 Task: Add a condition where "Hours since due date Less than Two hundred" in unsolved tickets in your groups.
Action: Mouse moved to (126, 423)
Screenshot: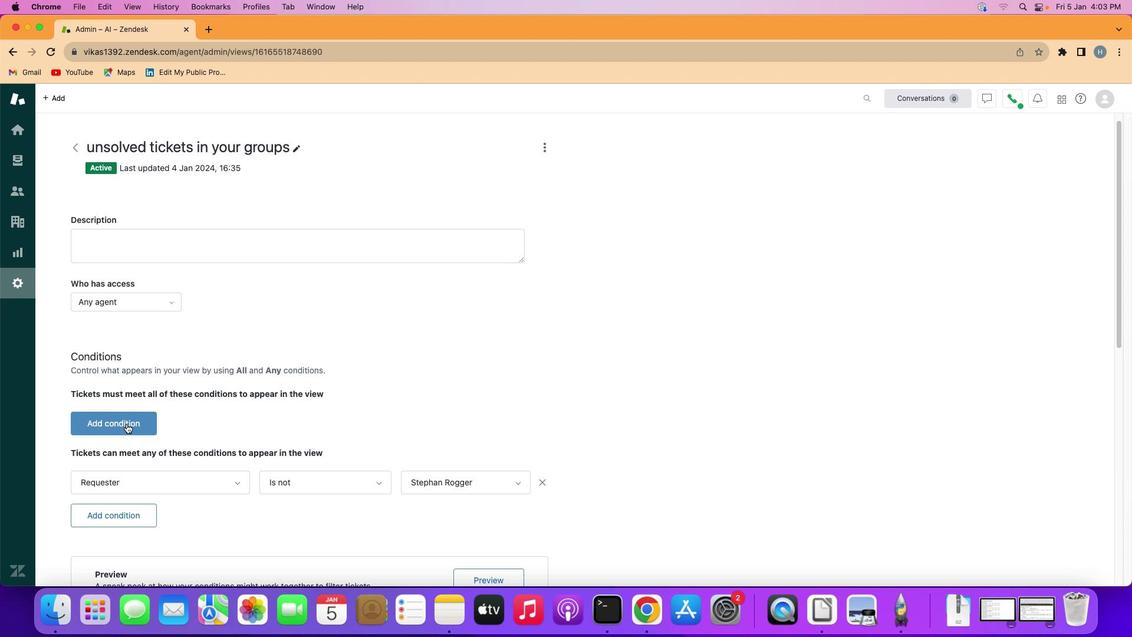 
Action: Mouse pressed left at (126, 423)
Screenshot: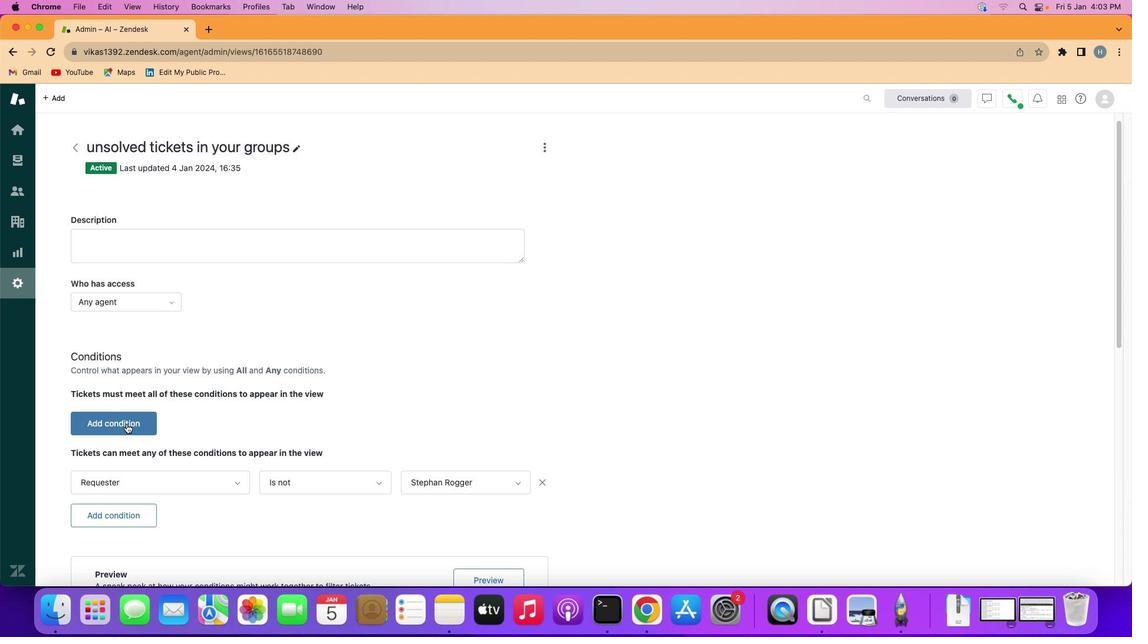 
Action: Mouse moved to (128, 424)
Screenshot: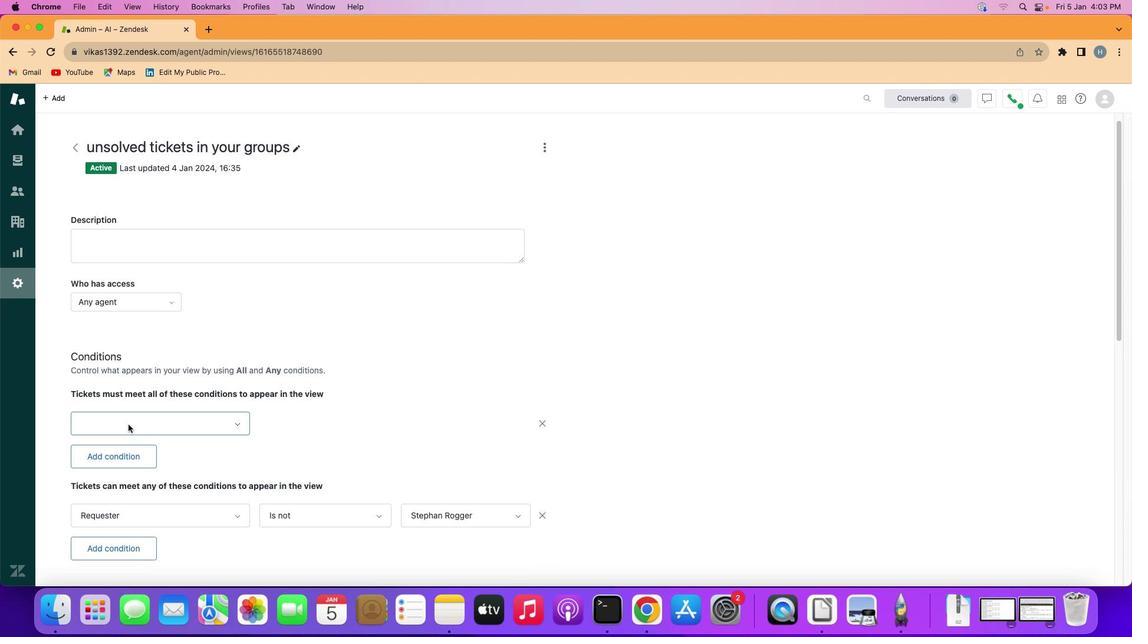 
Action: Mouse pressed left at (128, 424)
Screenshot: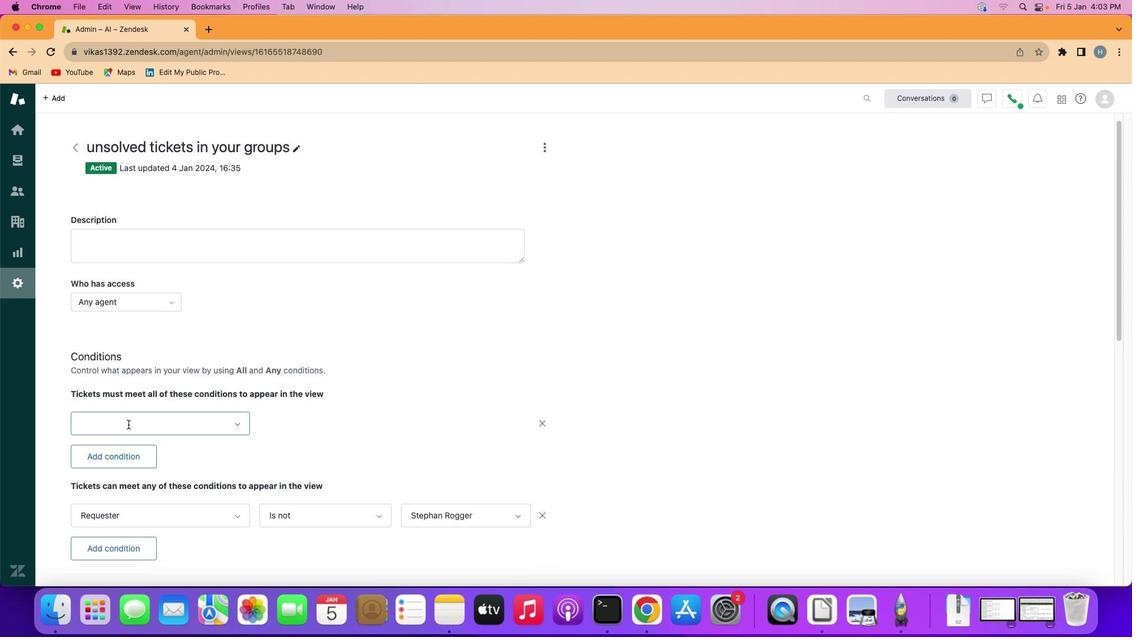 
Action: Mouse moved to (179, 382)
Screenshot: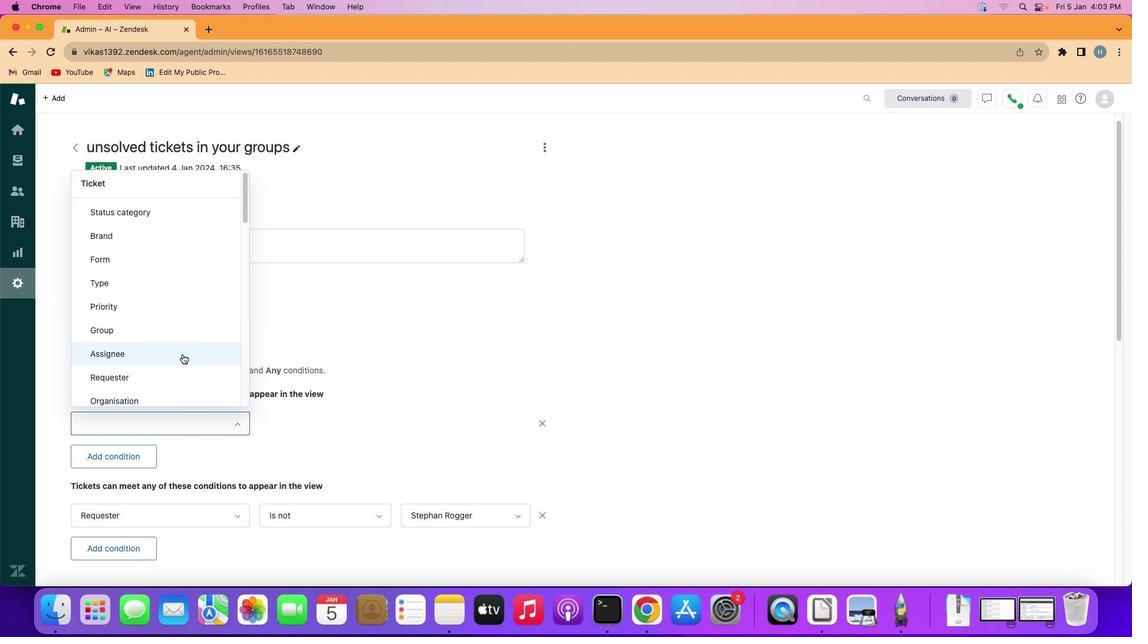 
Action: Mouse scrolled (179, 382) with delta (0, 0)
Screenshot: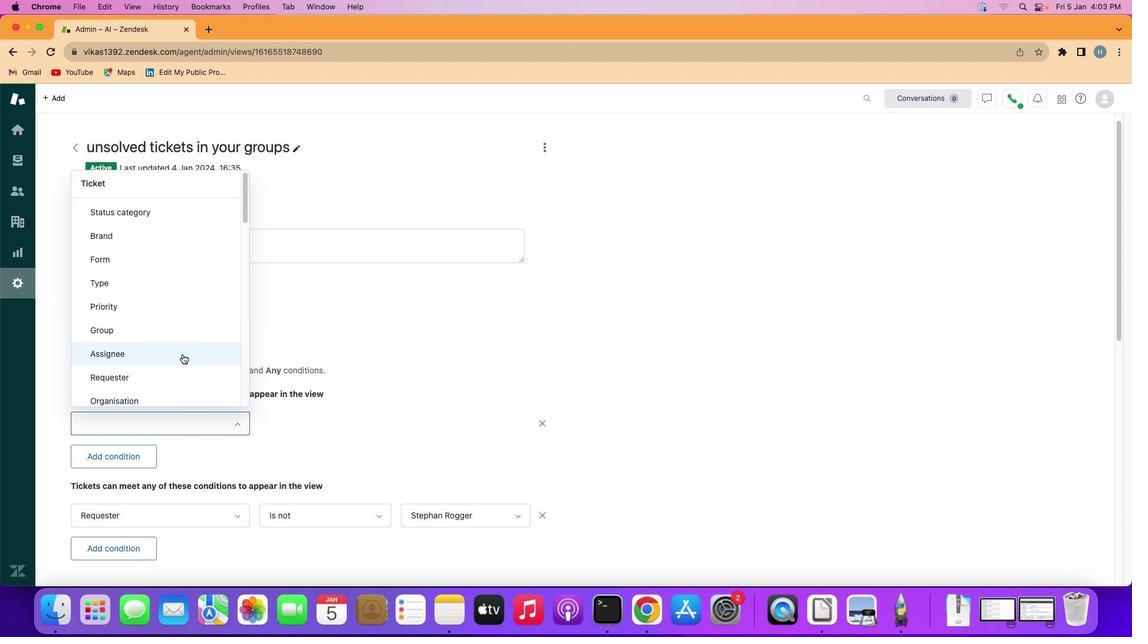 
Action: Mouse moved to (181, 373)
Screenshot: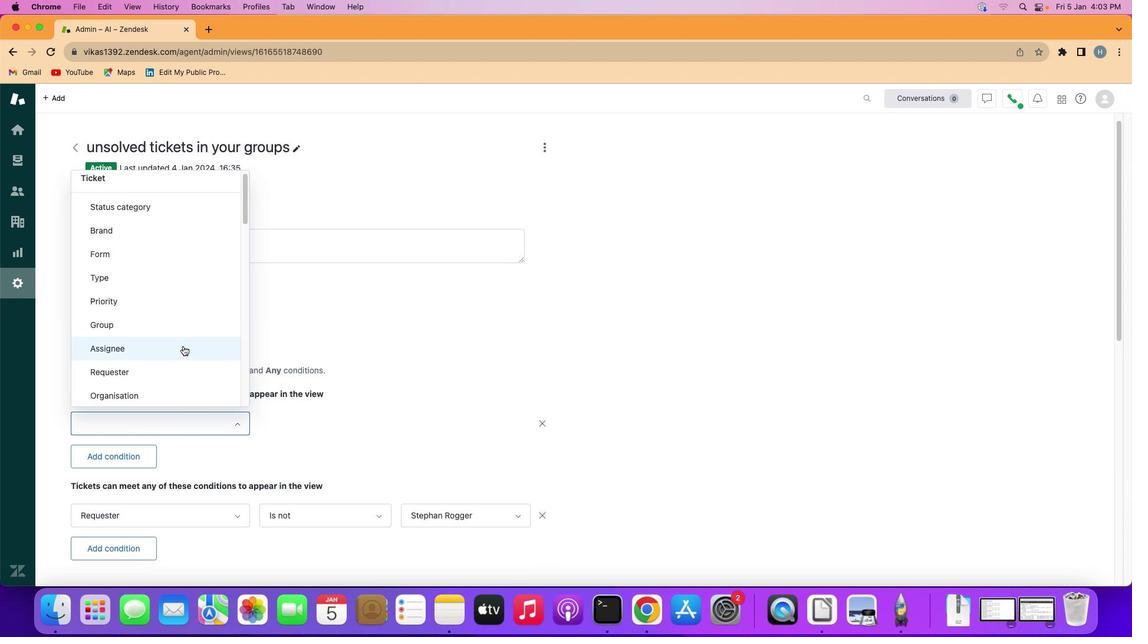 
Action: Mouse scrolled (181, 373) with delta (0, 0)
Screenshot: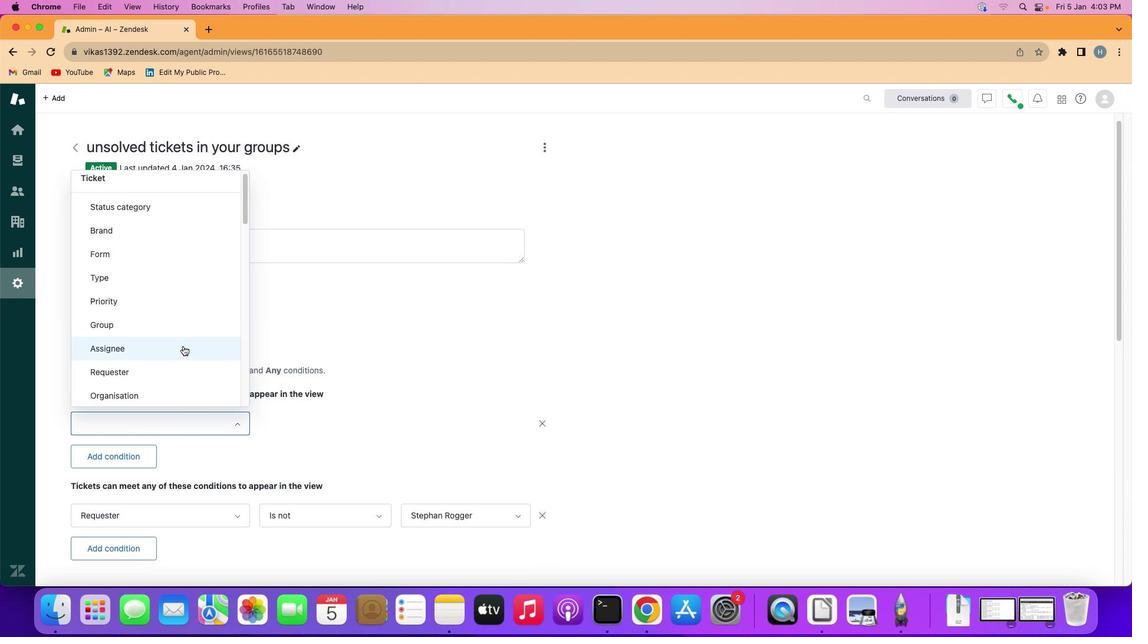 
Action: Mouse moved to (182, 355)
Screenshot: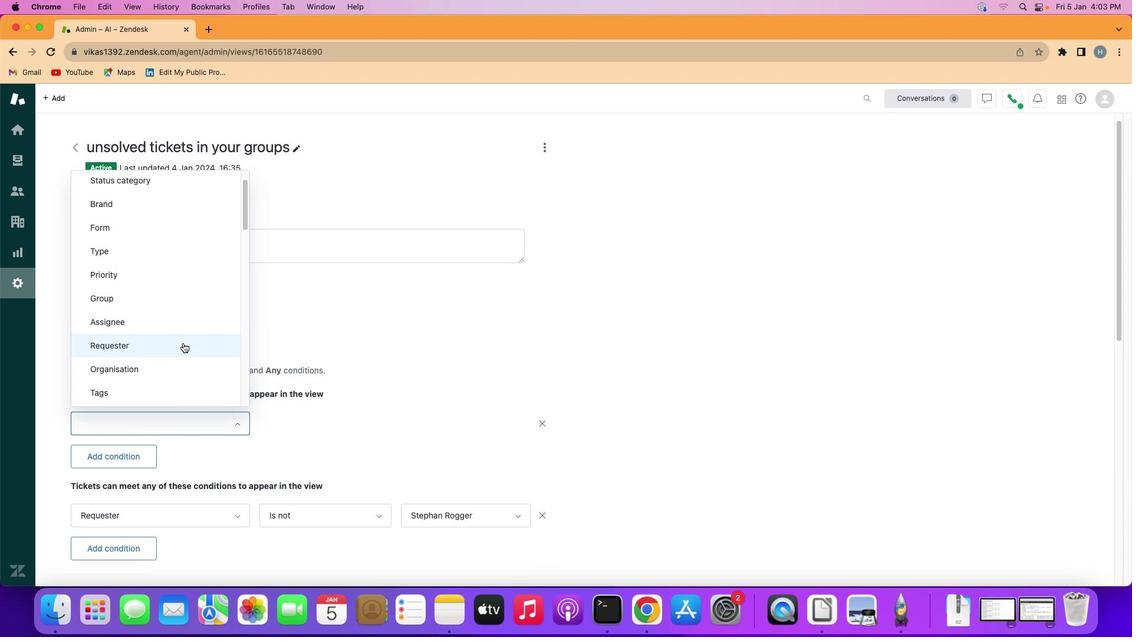 
Action: Mouse scrolled (182, 355) with delta (0, -1)
Screenshot: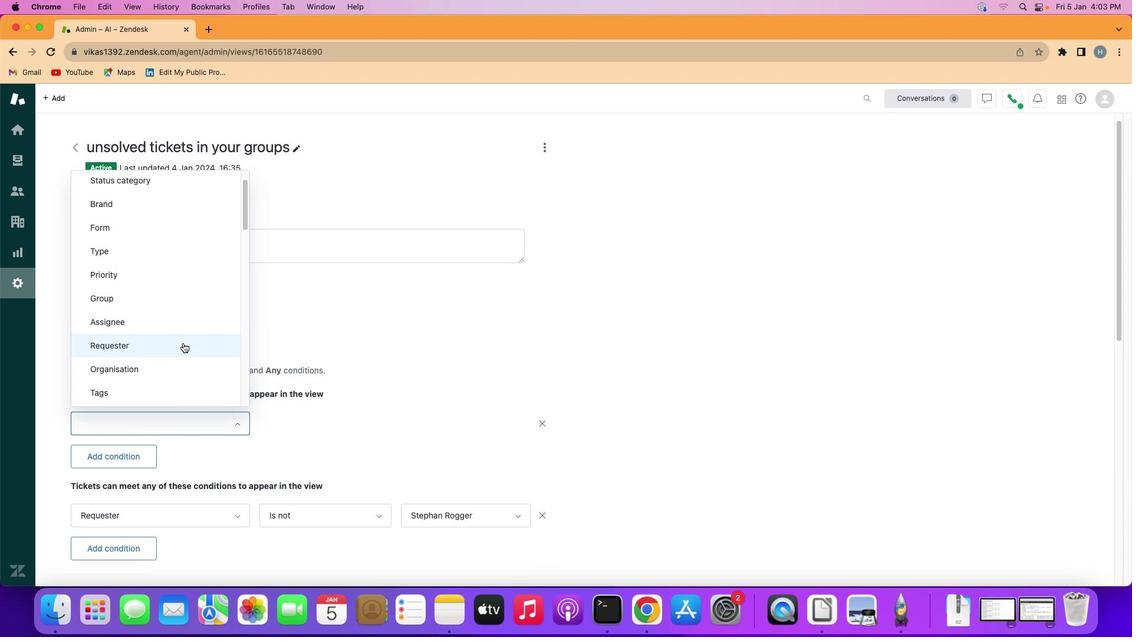 
Action: Mouse moved to (182, 343)
Screenshot: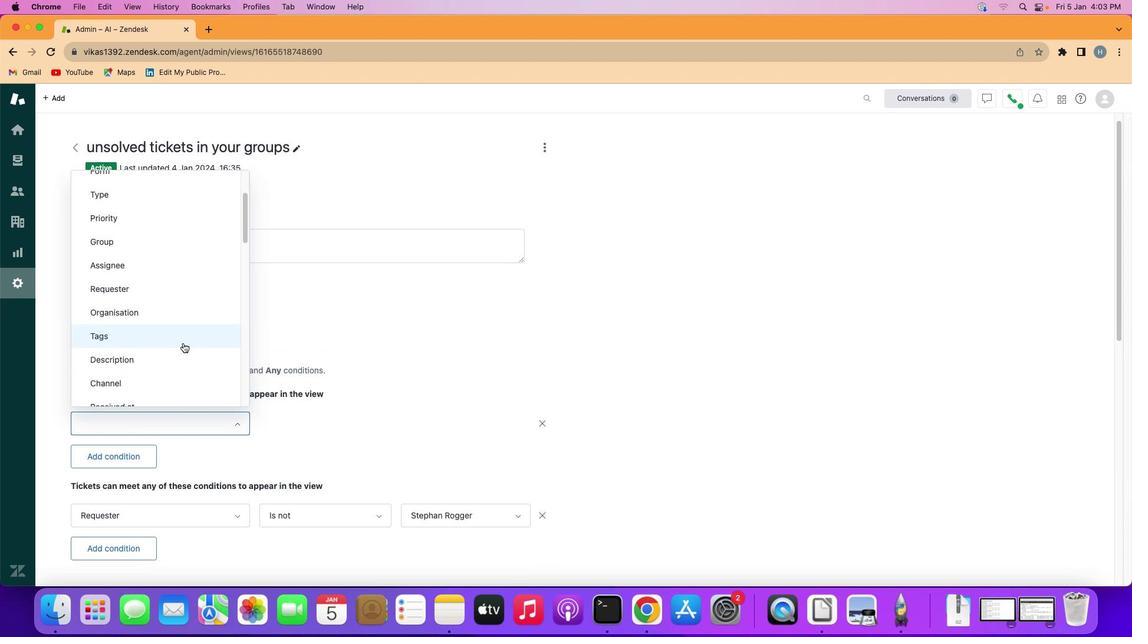 
Action: Mouse scrolled (182, 343) with delta (0, -1)
Screenshot: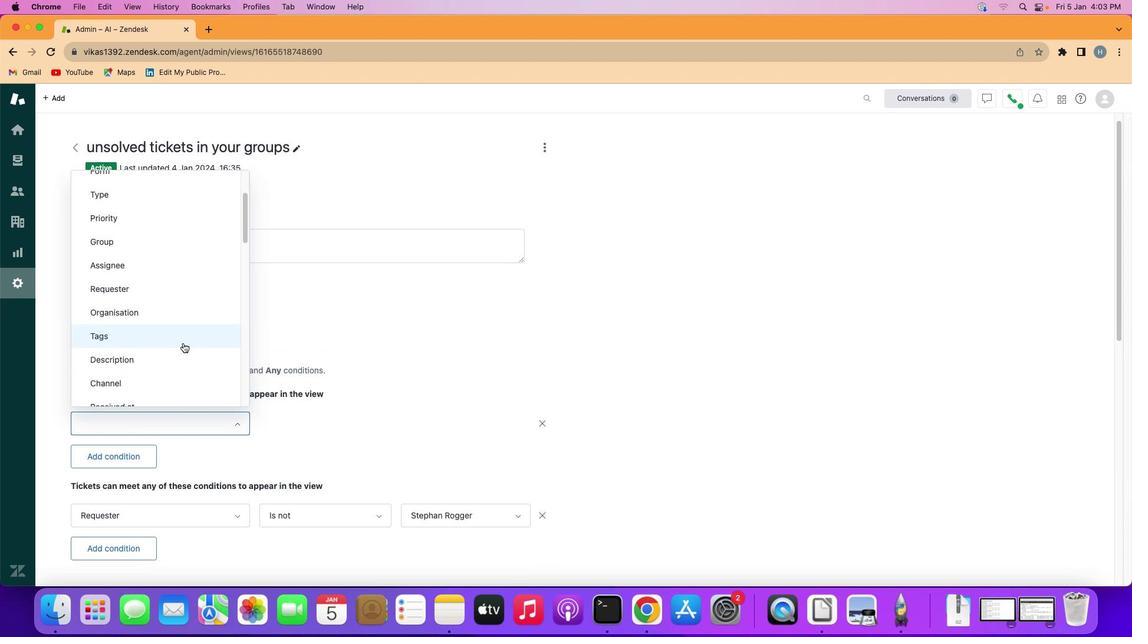 
Action: Mouse moved to (182, 342)
Screenshot: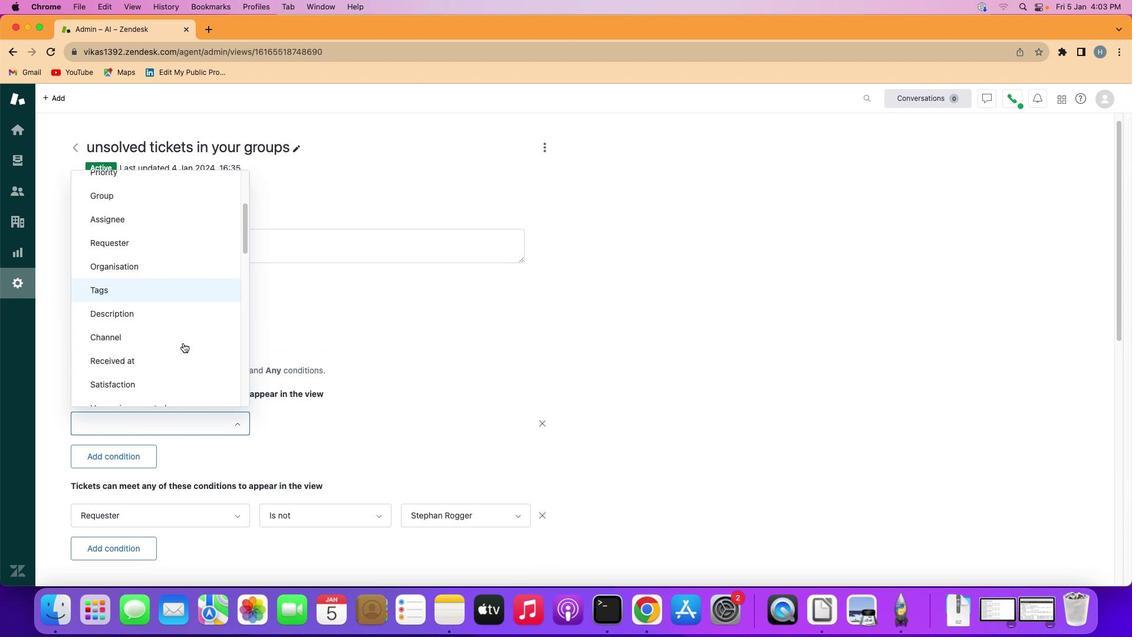 
Action: Mouse scrolled (182, 342) with delta (0, -1)
Screenshot: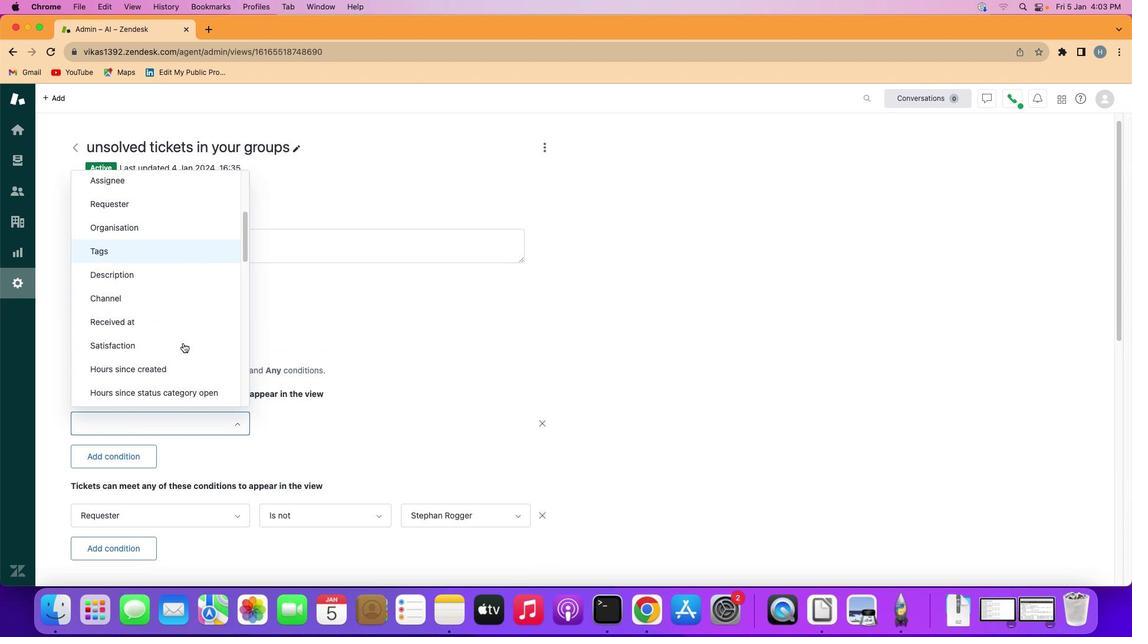 
Action: Mouse moved to (182, 343)
Screenshot: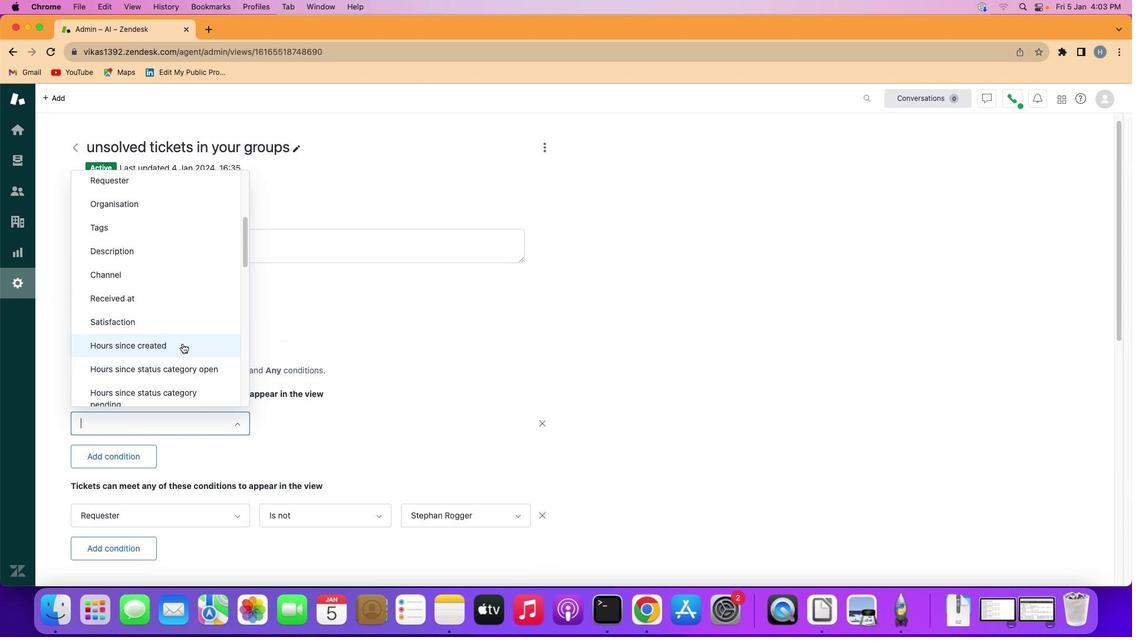 
Action: Mouse scrolled (182, 343) with delta (0, 0)
Screenshot: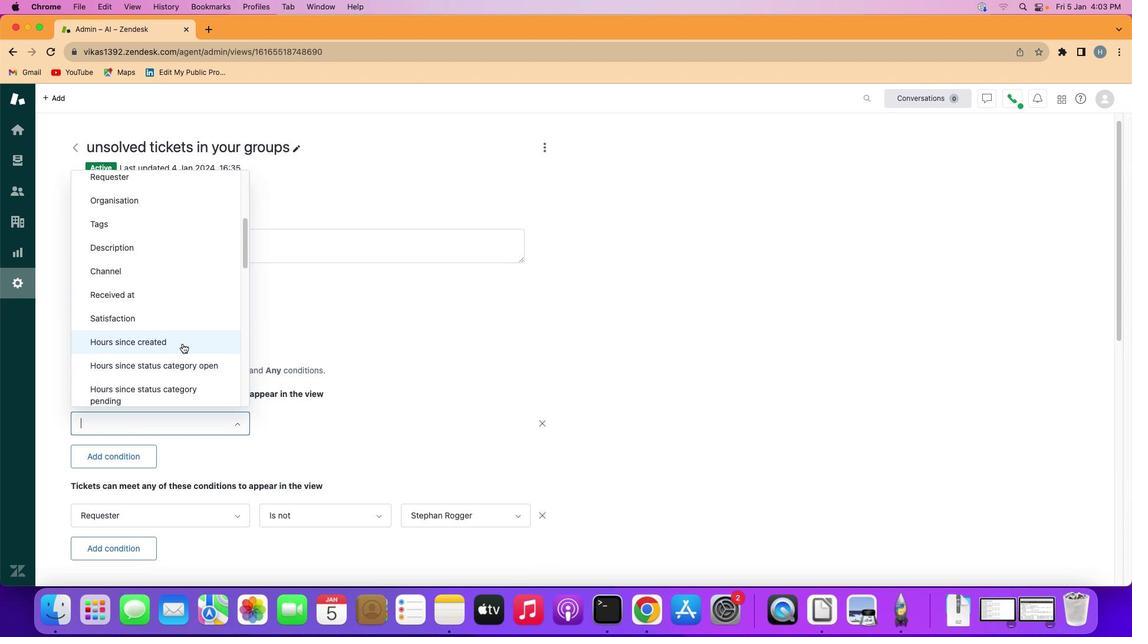 
Action: Mouse scrolled (182, 343) with delta (0, 0)
Screenshot: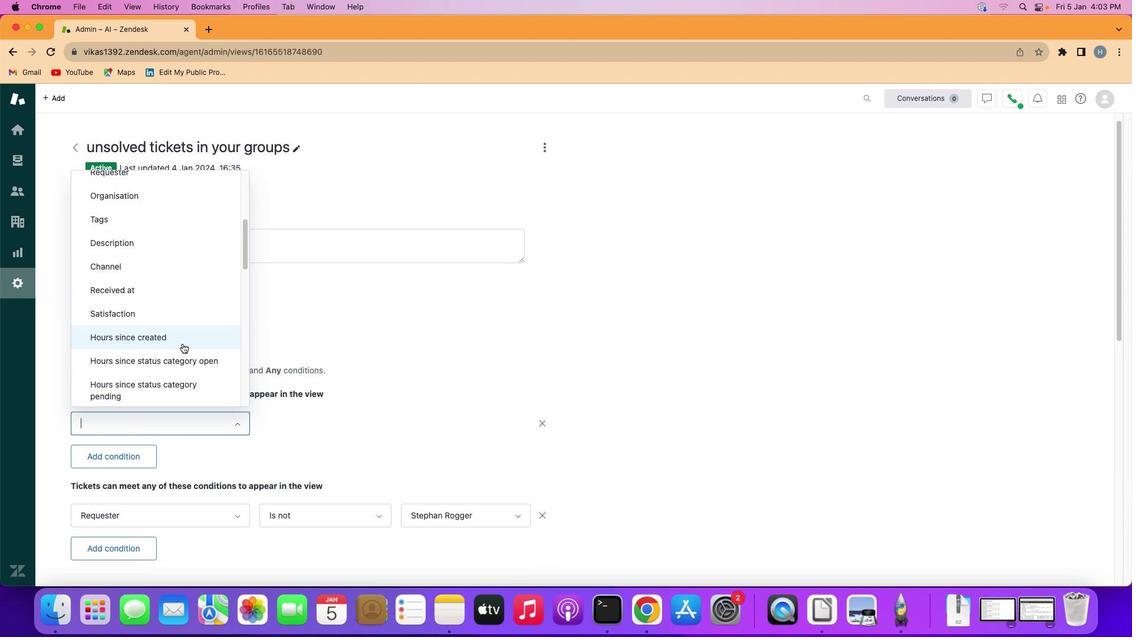 
Action: Mouse scrolled (182, 343) with delta (0, -1)
Screenshot: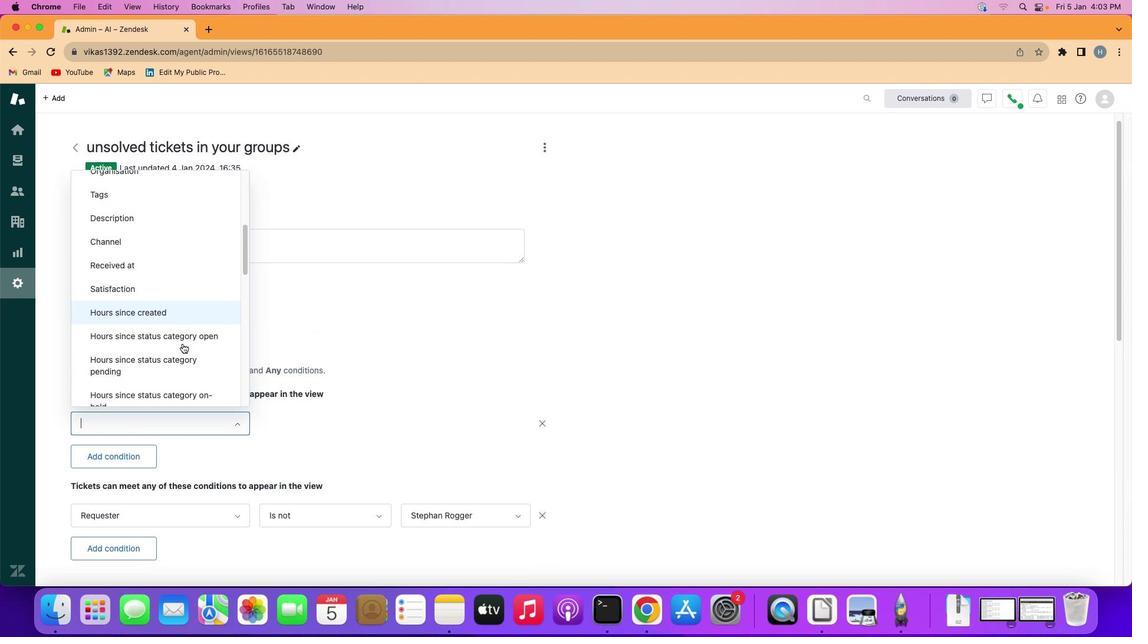 
Action: Mouse scrolled (182, 343) with delta (0, -1)
Screenshot: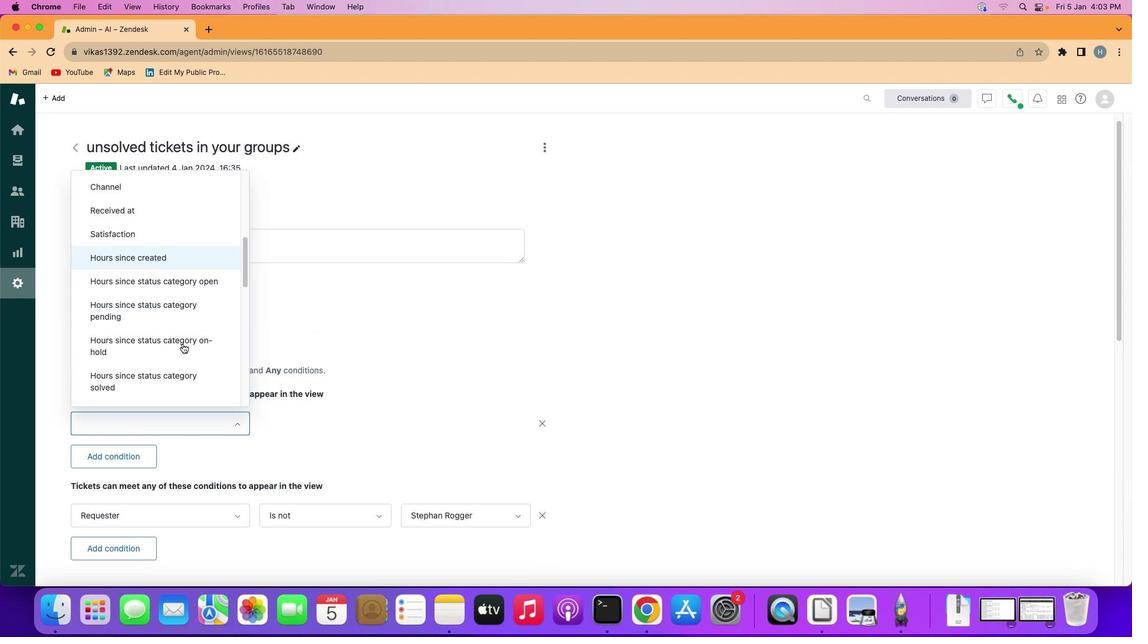 
Action: Mouse scrolled (182, 343) with delta (0, -1)
Screenshot: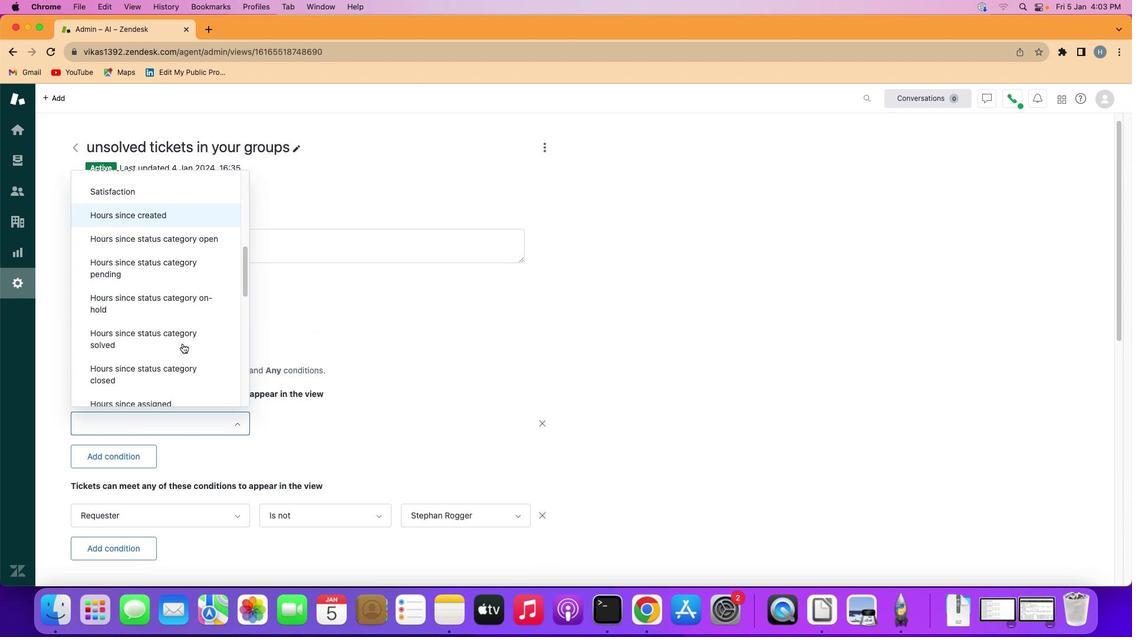 
Action: Mouse scrolled (182, 343) with delta (0, 0)
Screenshot: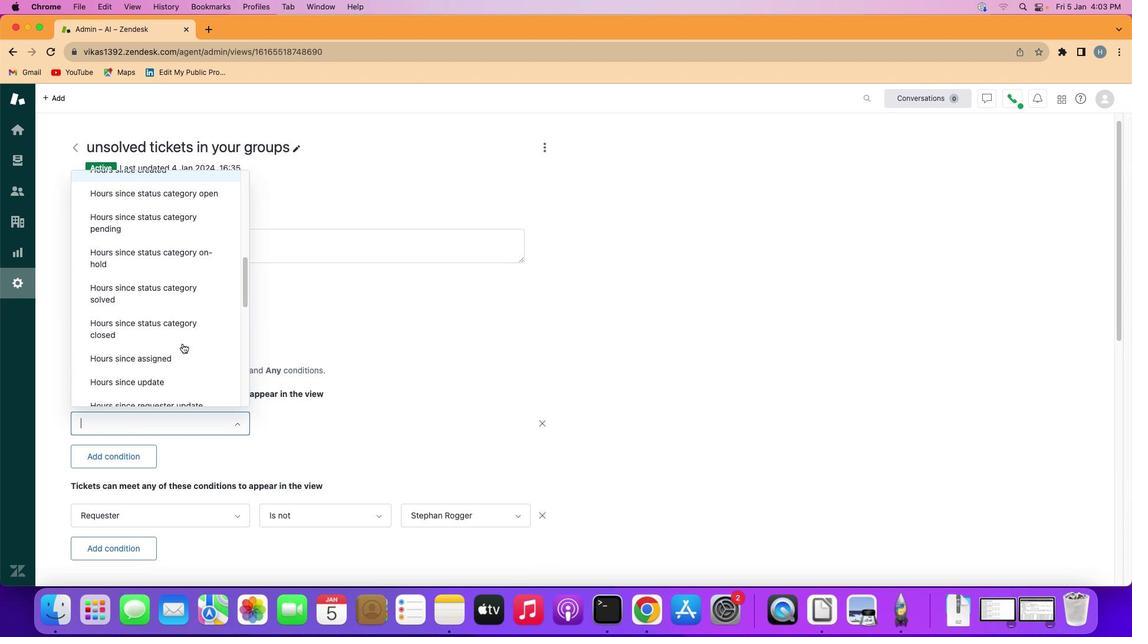 
Action: Mouse scrolled (182, 343) with delta (0, 0)
Screenshot: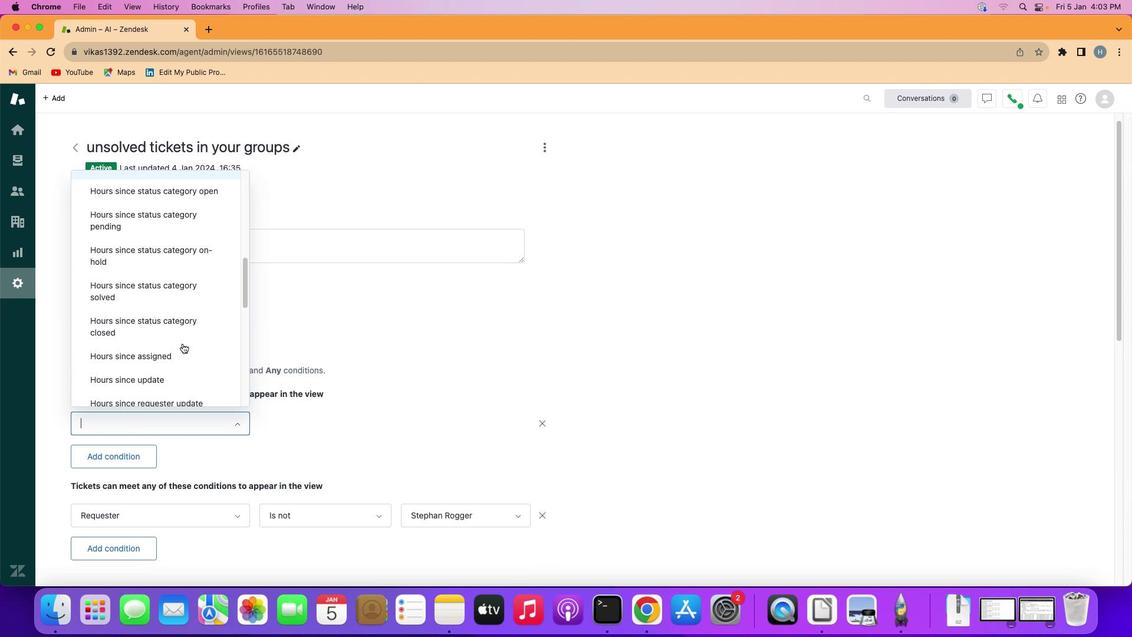 
Action: Mouse scrolled (182, 343) with delta (0, 0)
Screenshot: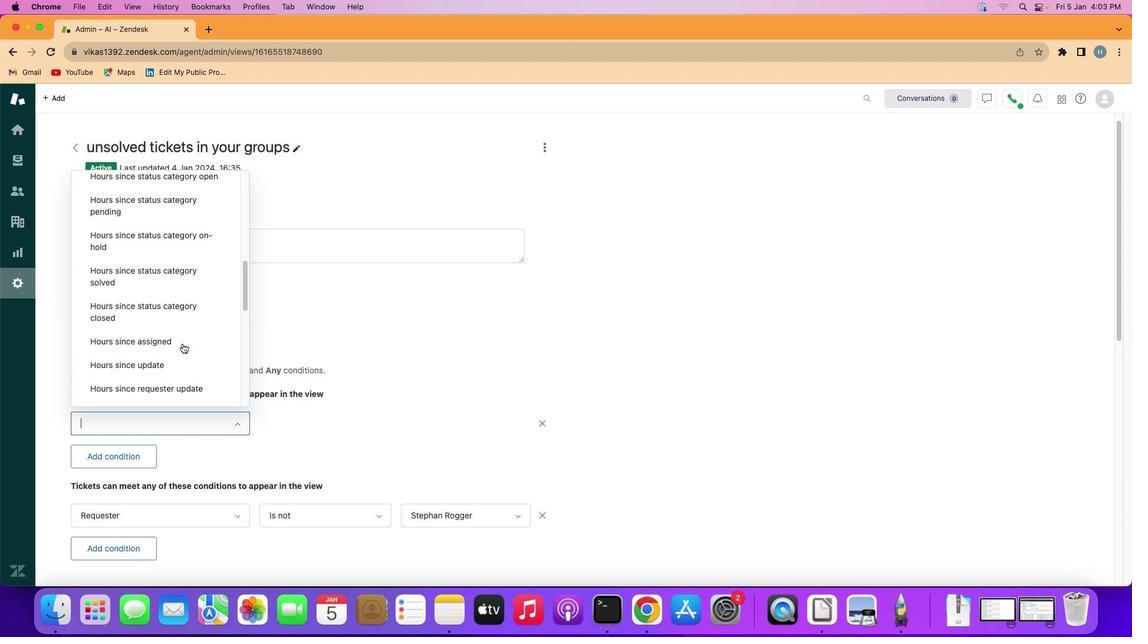 
Action: Mouse scrolled (182, 343) with delta (0, 0)
Screenshot: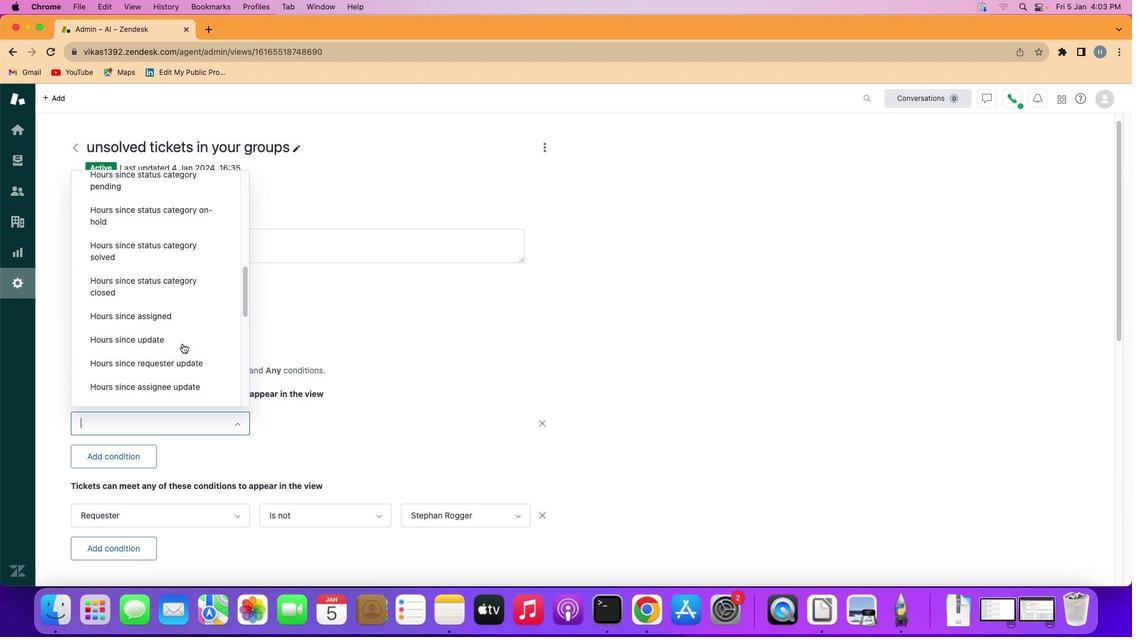 
Action: Mouse scrolled (182, 343) with delta (0, 0)
Screenshot: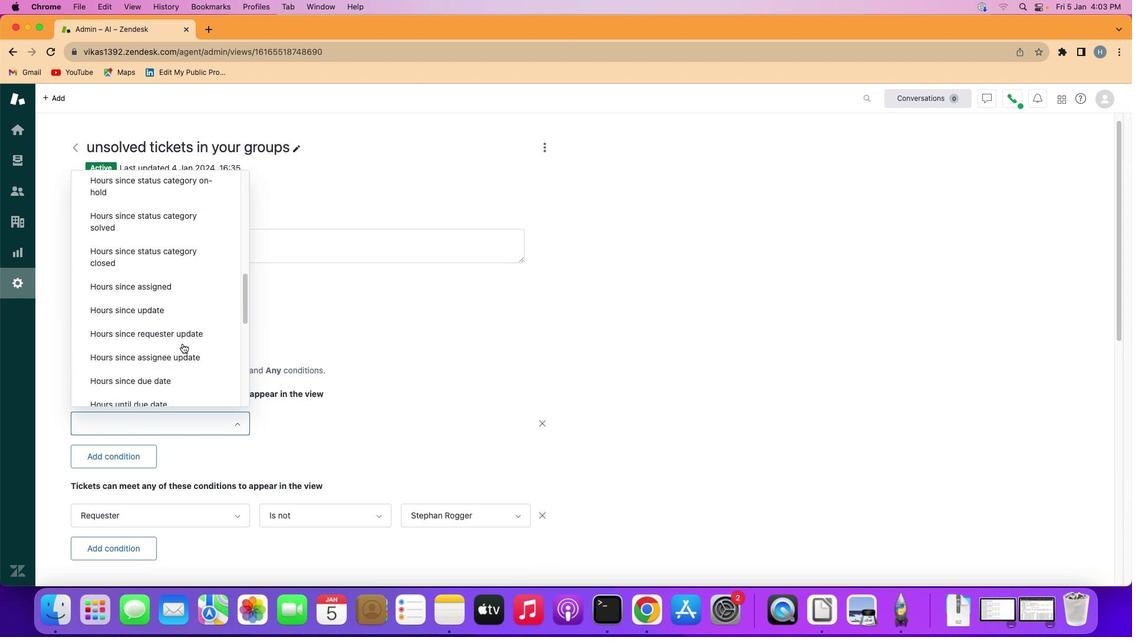 
Action: Mouse moved to (183, 343)
Screenshot: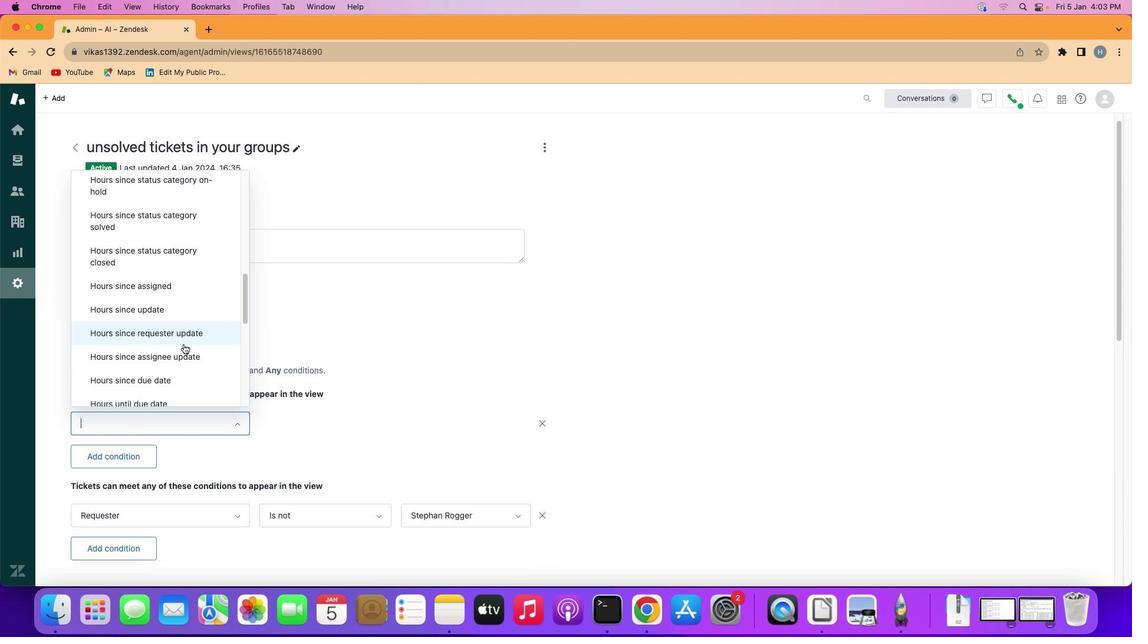 
Action: Mouse scrolled (183, 343) with delta (0, 0)
Screenshot: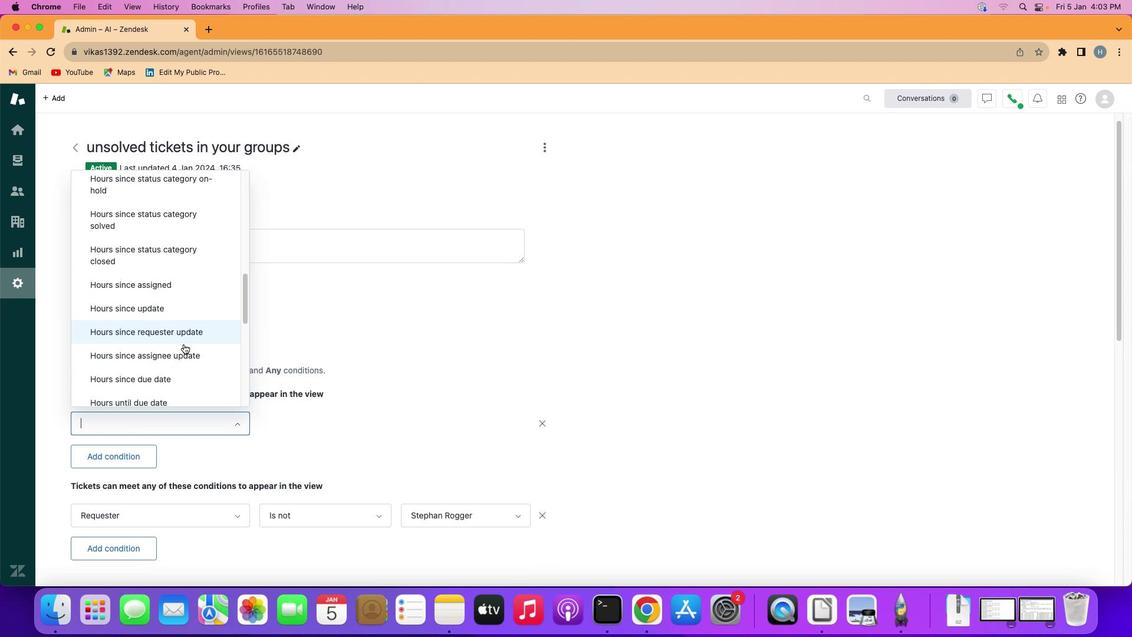 
Action: Mouse scrolled (183, 343) with delta (0, 0)
Screenshot: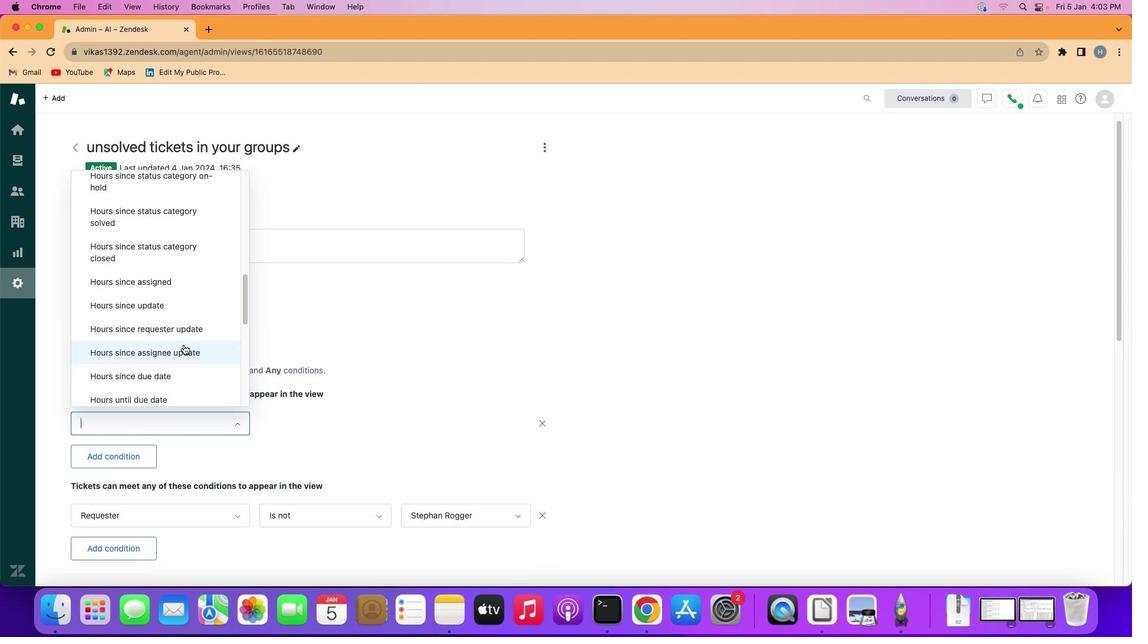 
Action: Mouse moved to (170, 375)
Screenshot: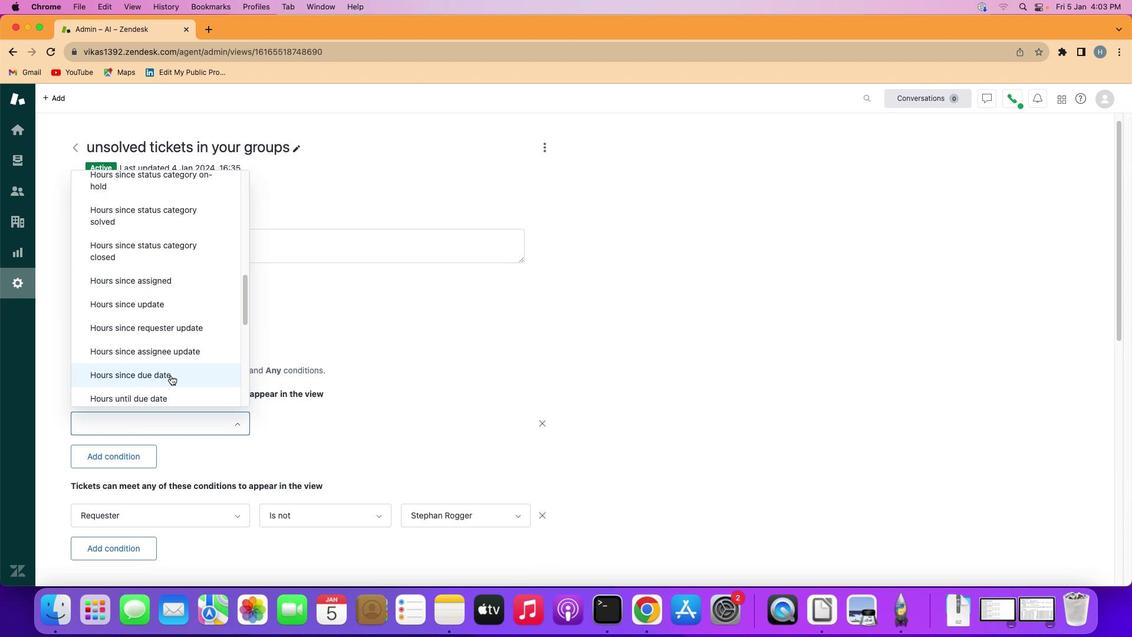 
Action: Mouse pressed left at (170, 375)
Screenshot: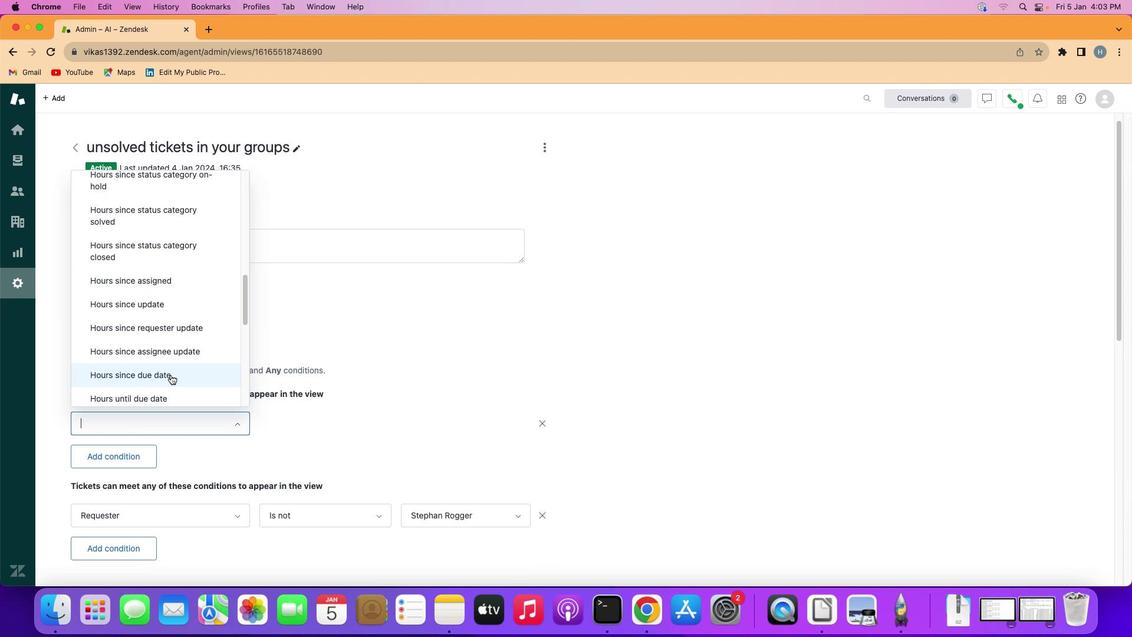 
Action: Mouse moved to (322, 424)
Screenshot: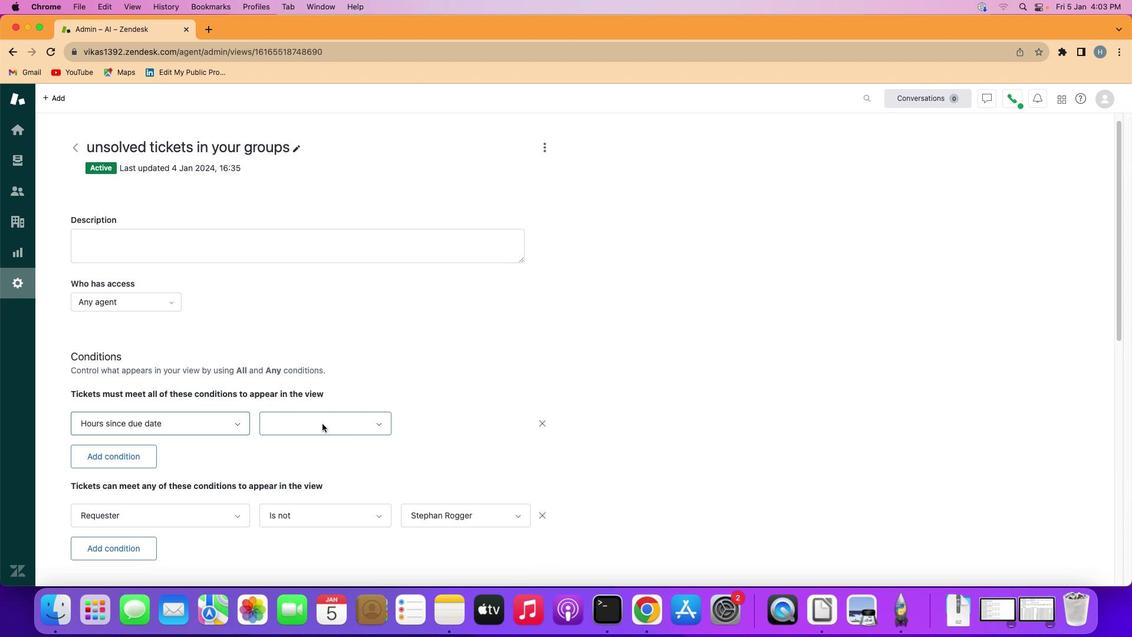 
Action: Mouse pressed left at (322, 424)
Screenshot: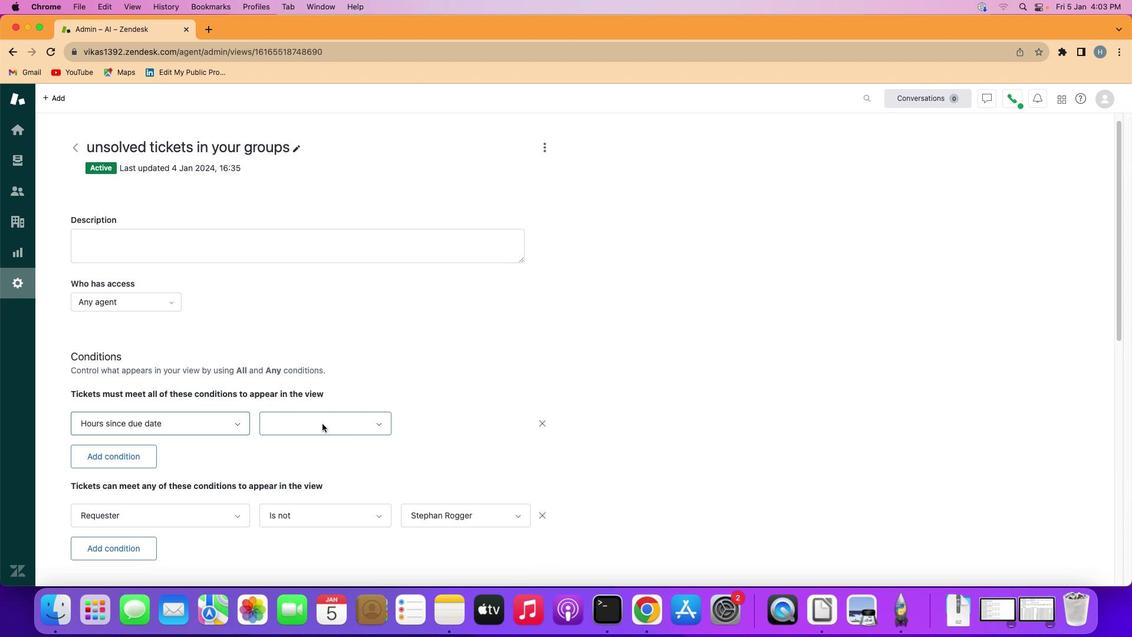 
Action: Mouse moved to (325, 454)
Screenshot: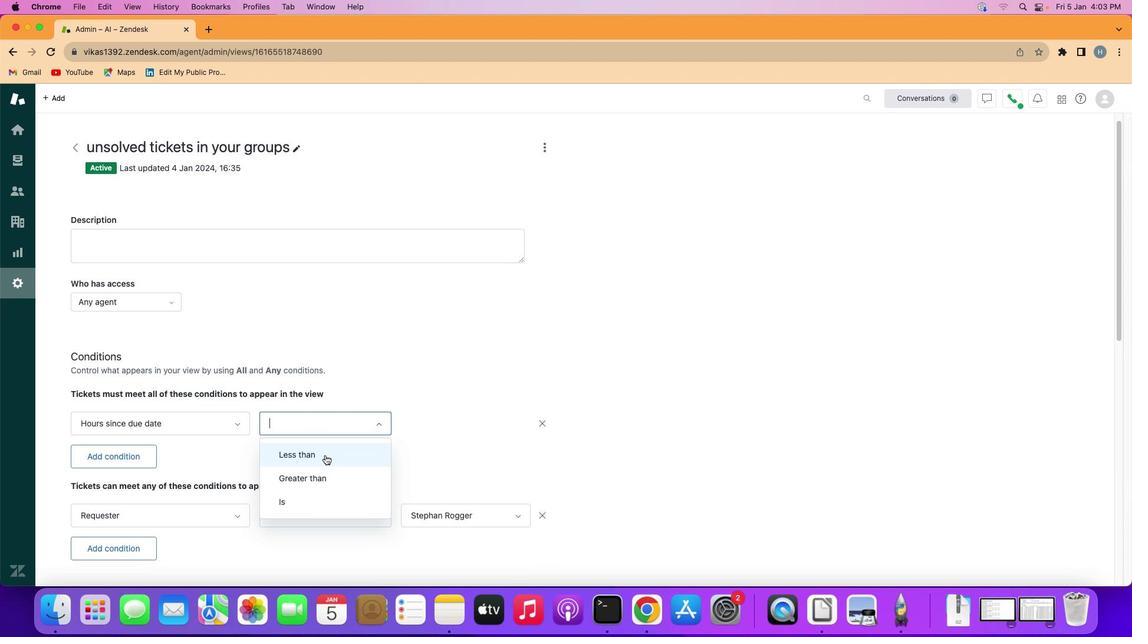 
Action: Mouse pressed left at (325, 454)
Screenshot: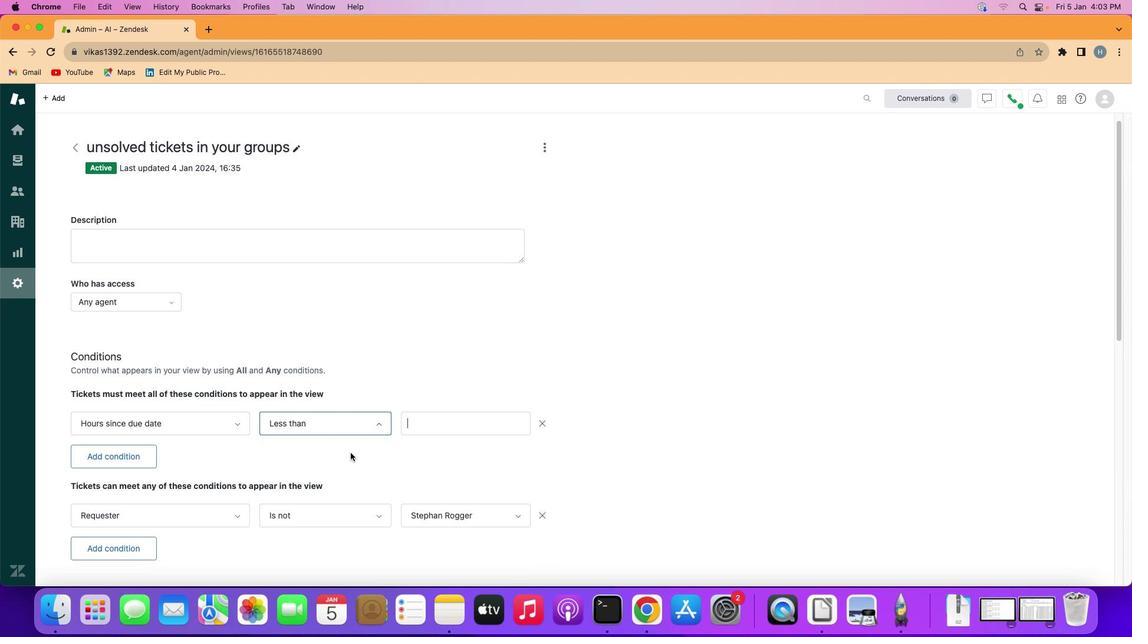 
Action: Mouse moved to (438, 426)
Screenshot: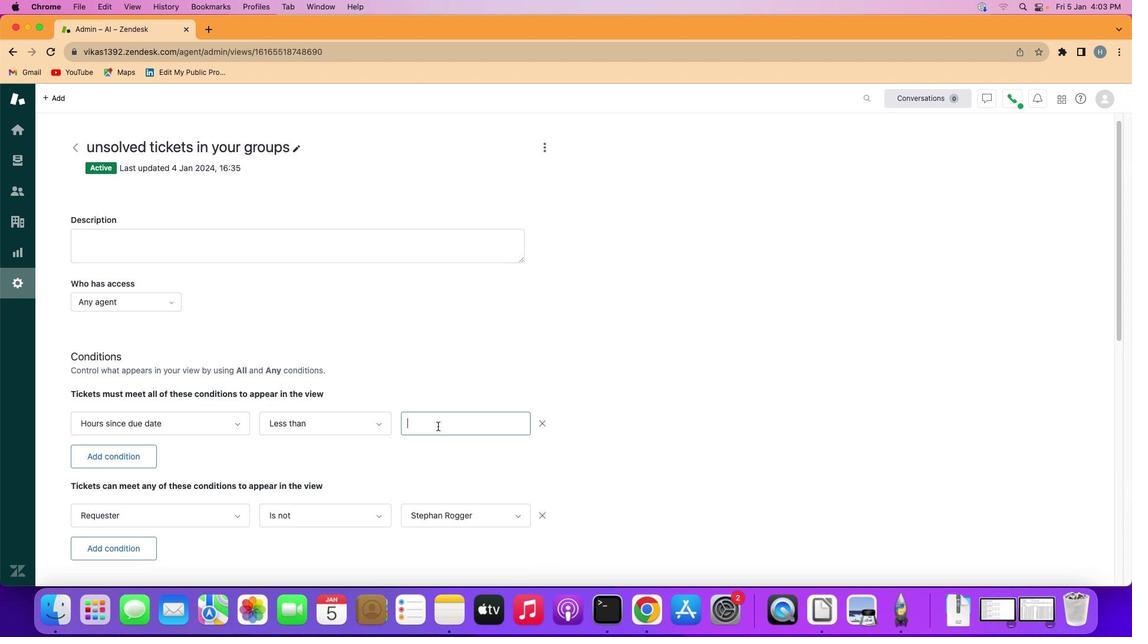 
Action: Mouse pressed left at (438, 426)
Screenshot: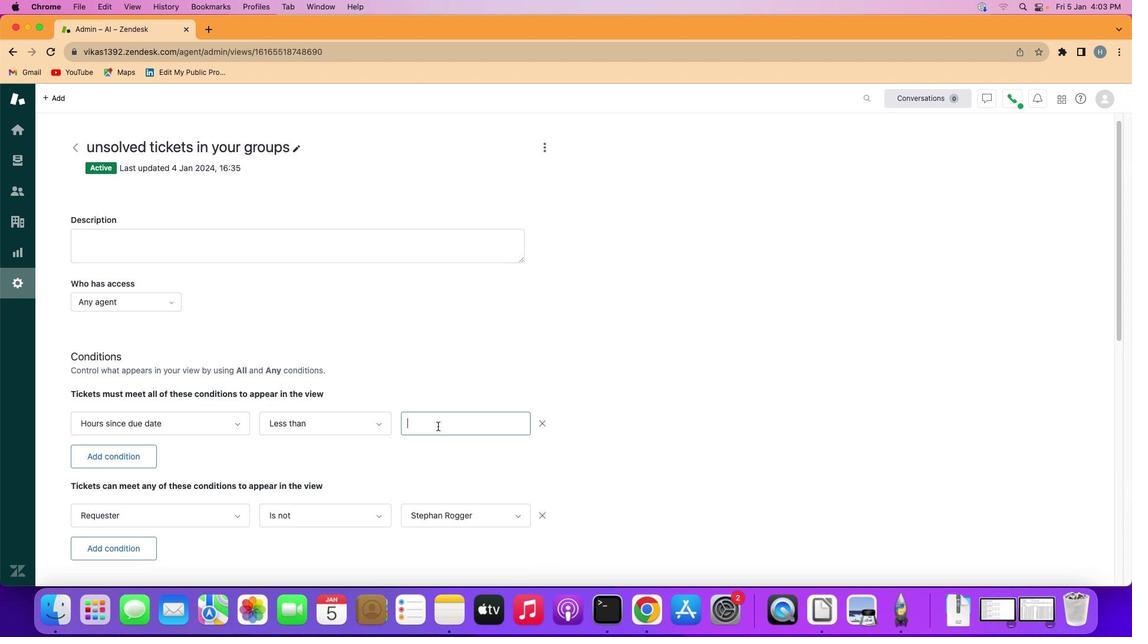
Action: Mouse moved to (438, 425)
Screenshot: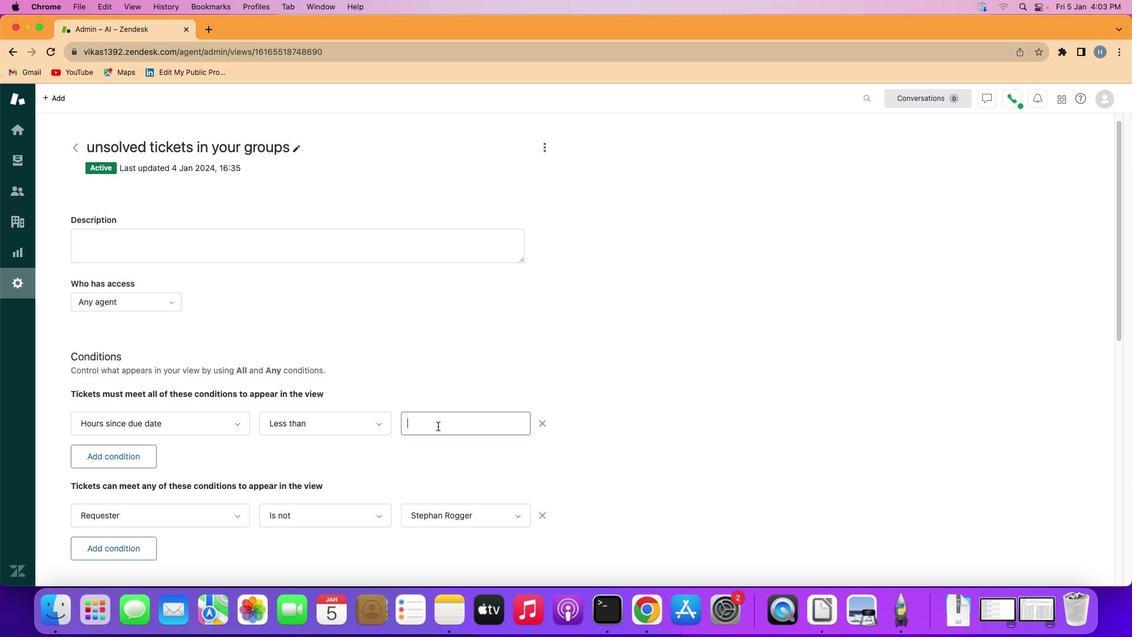 
Action: Key pressed Key.shift'T''w''o'Key.space'h''u''n''d''r''e''d'
Screenshot: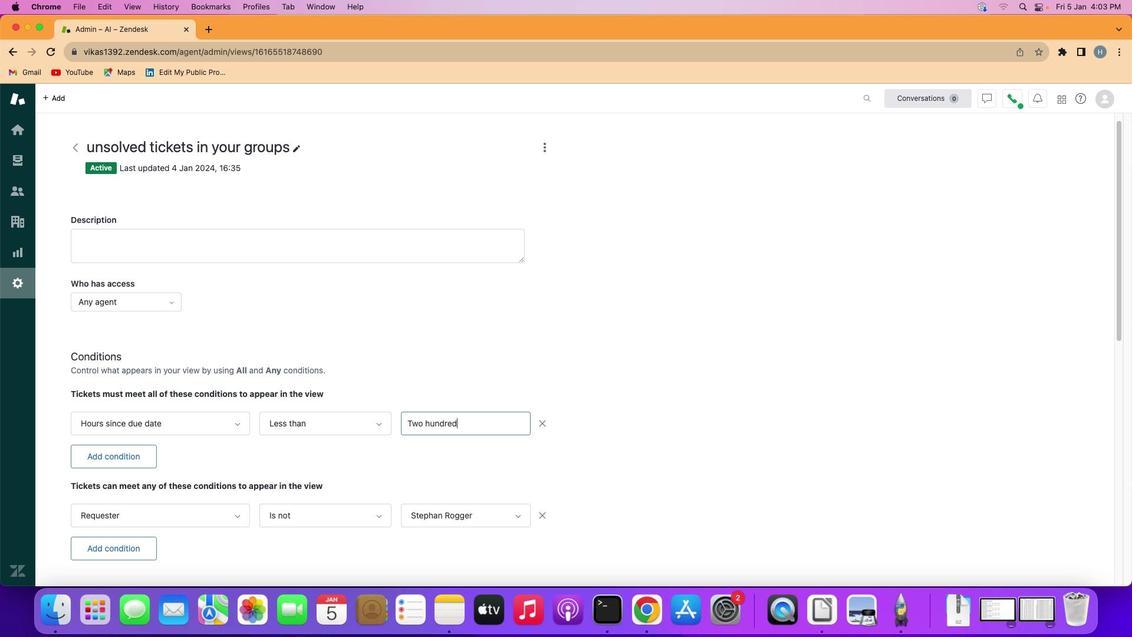 
Action: Mouse moved to (468, 454)
Screenshot: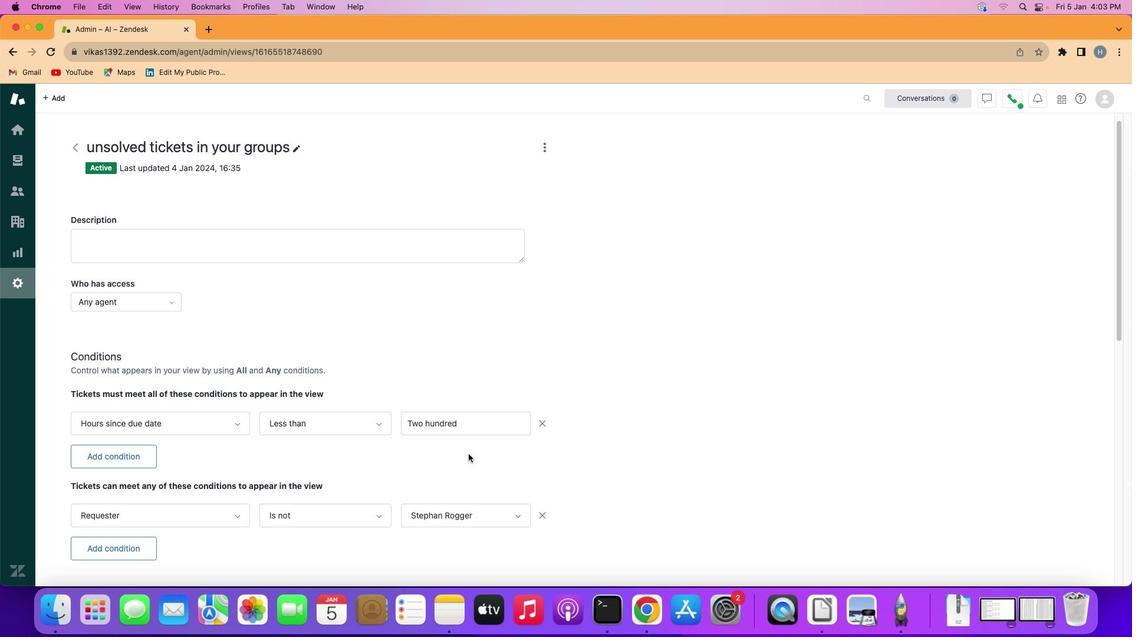 
Action: Mouse pressed left at (468, 454)
Screenshot: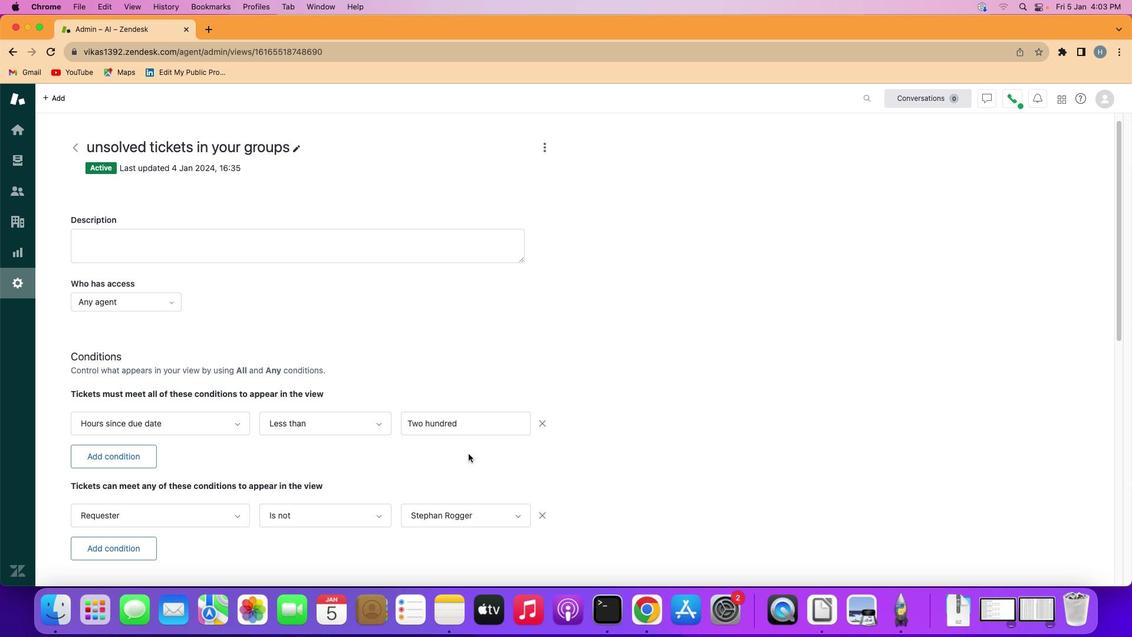 
Action: Mouse moved to (468, 454)
Screenshot: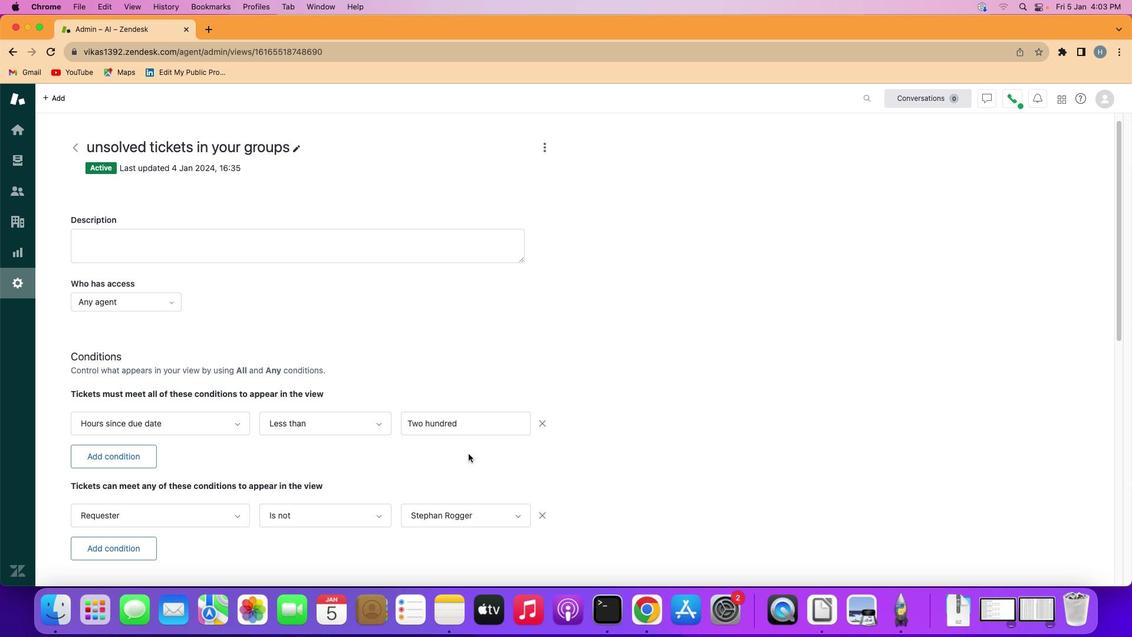 
